 Task: Look for products in the category "Fish" from Store Brand.
Action: Mouse moved to (17, 112)
Screenshot: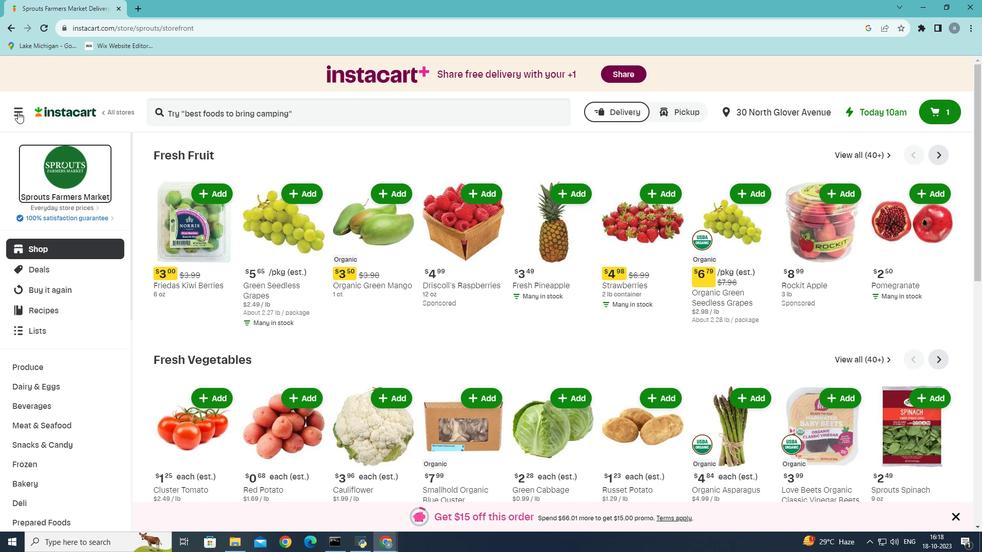 
Action: Mouse pressed left at (17, 112)
Screenshot: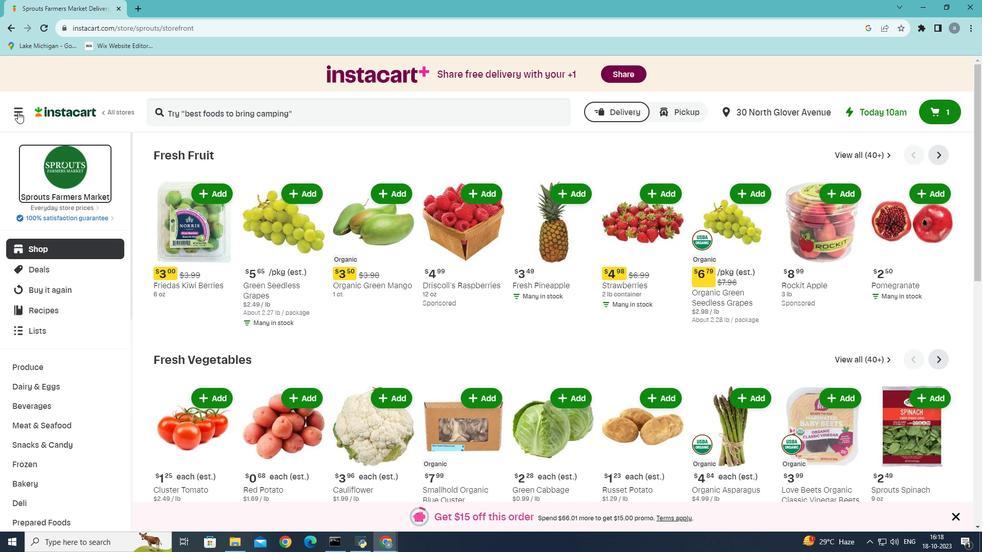 
Action: Mouse moved to (53, 288)
Screenshot: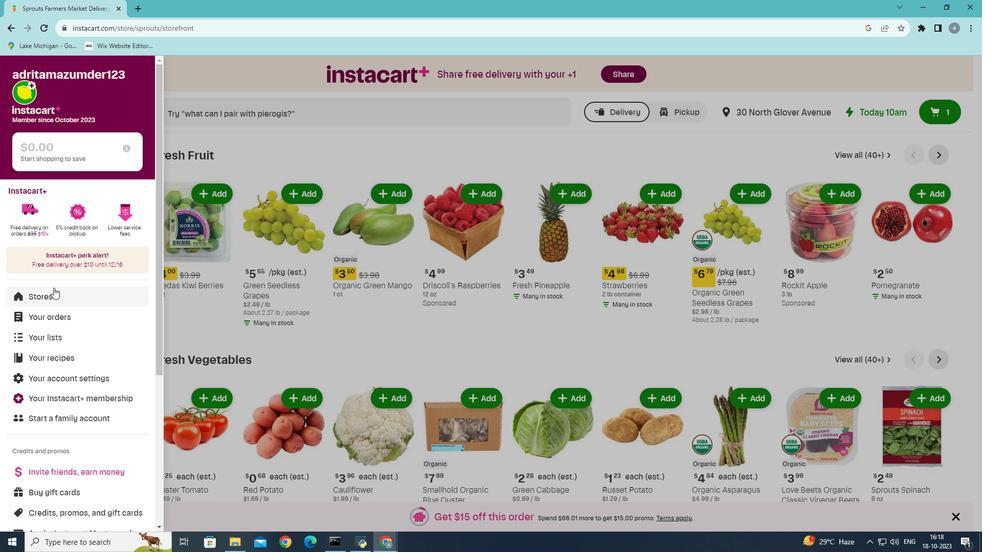 
Action: Mouse pressed left at (53, 288)
Screenshot: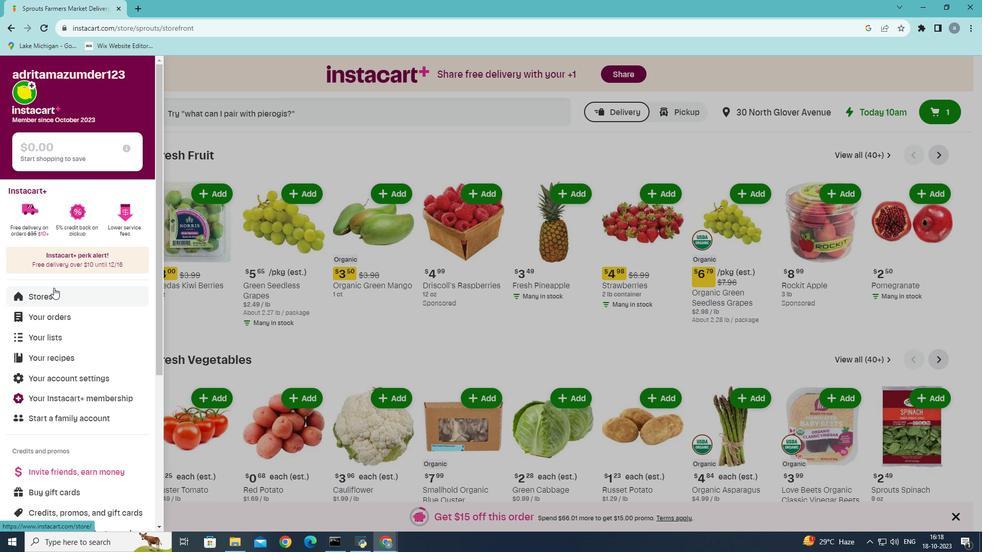 
Action: Mouse moved to (246, 116)
Screenshot: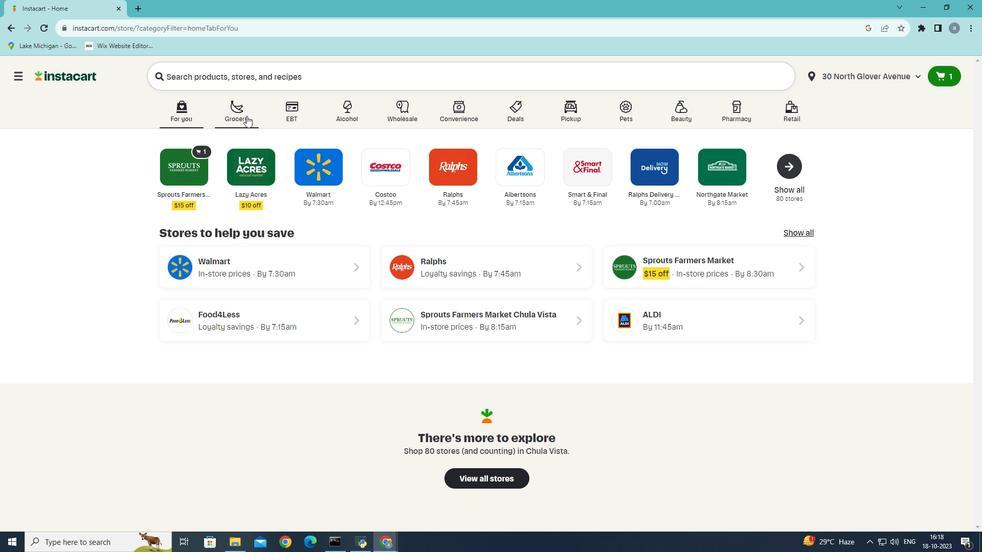 
Action: Mouse pressed left at (246, 116)
Screenshot: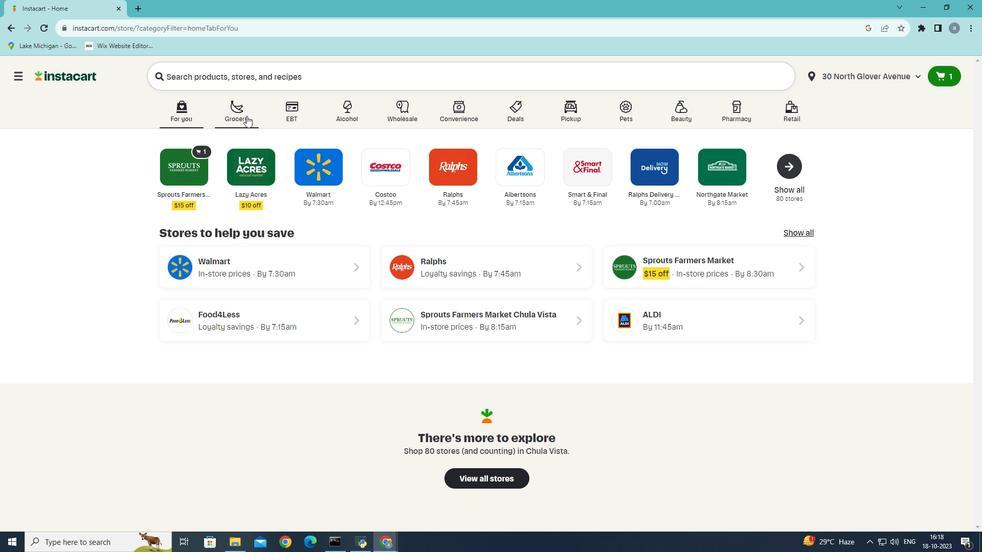
Action: Mouse moved to (230, 295)
Screenshot: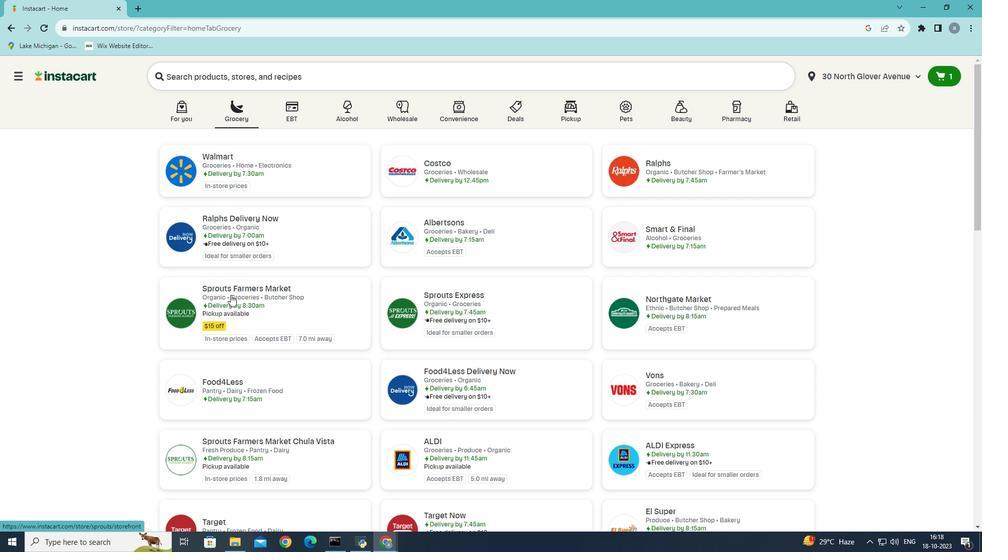 
Action: Mouse pressed left at (230, 295)
Screenshot: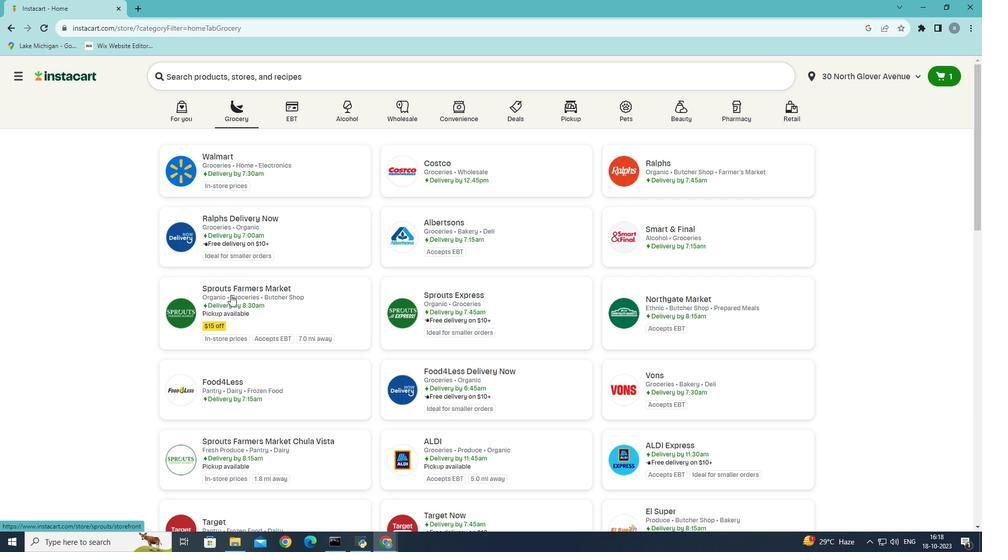 
Action: Mouse moved to (63, 424)
Screenshot: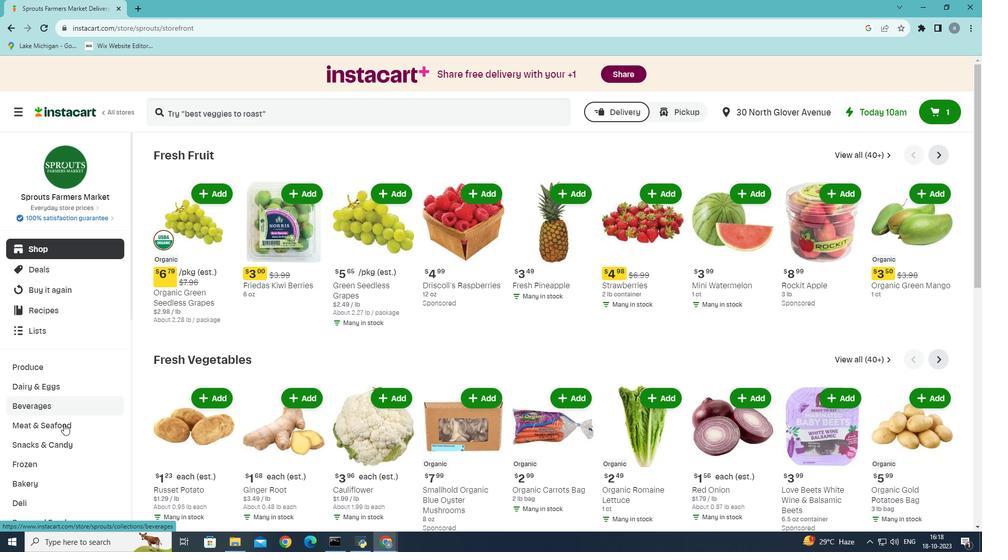 
Action: Mouse pressed left at (63, 424)
Screenshot: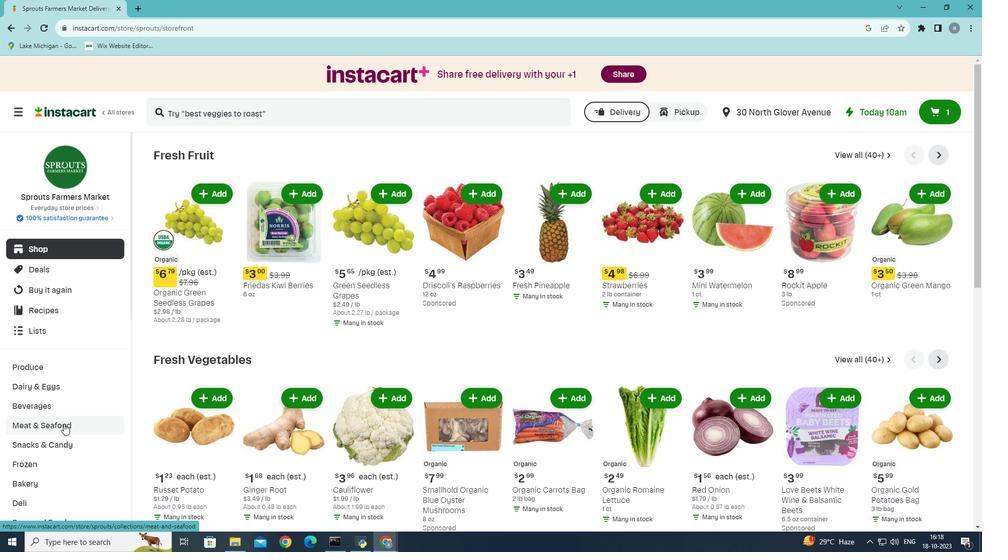 
Action: Mouse moved to (403, 178)
Screenshot: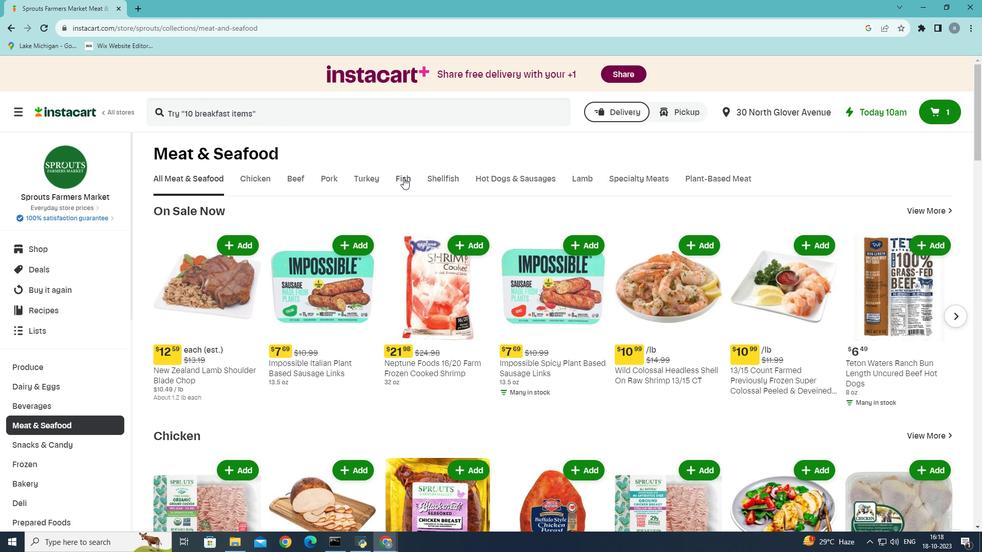 
Action: Mouse pressed left at (403, 178)
Screenshot: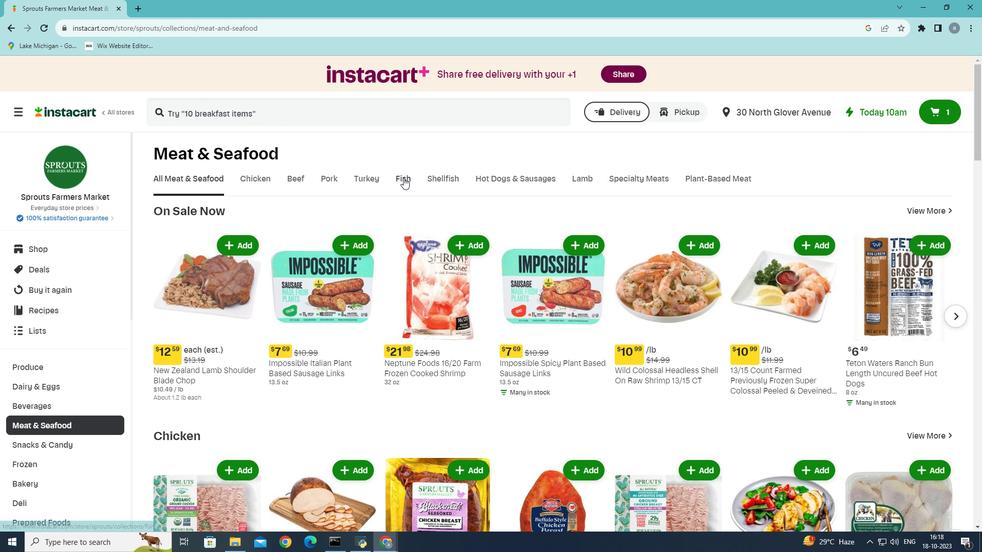
Action: Mouse moved to (349, 270)
Screenshot: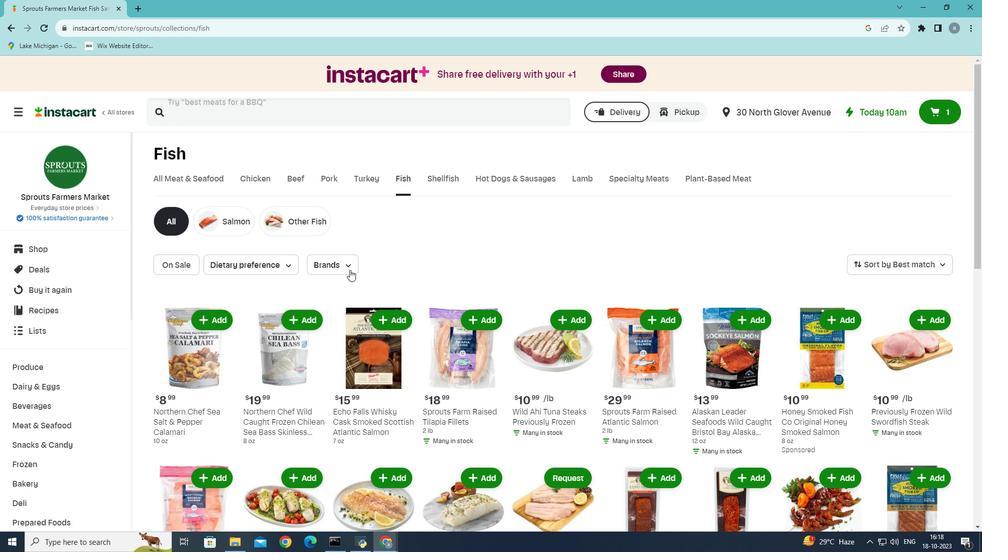 
Action: Mouse pressed left at (349, 270)
Screenshot: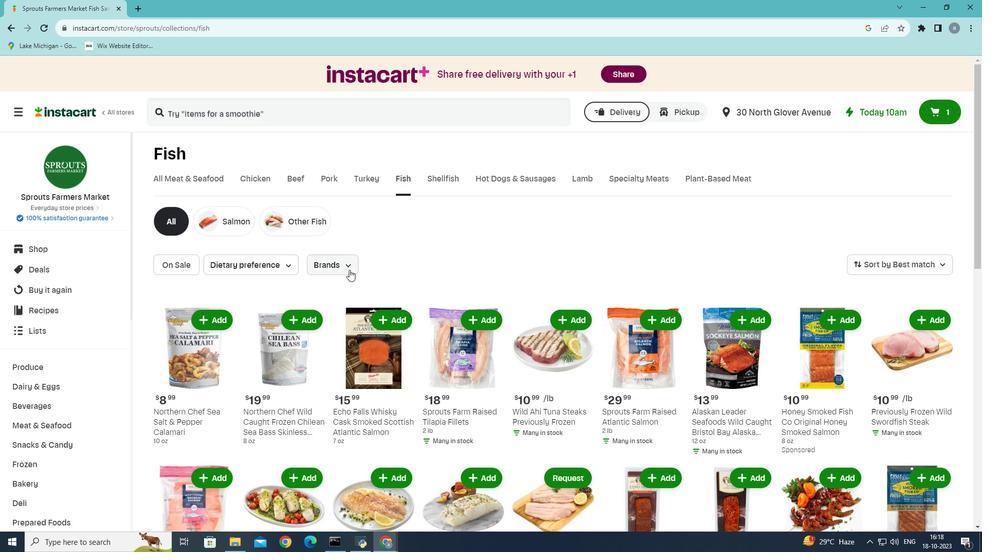 
Action: Mouse moved to (332, 298)
Screenshot: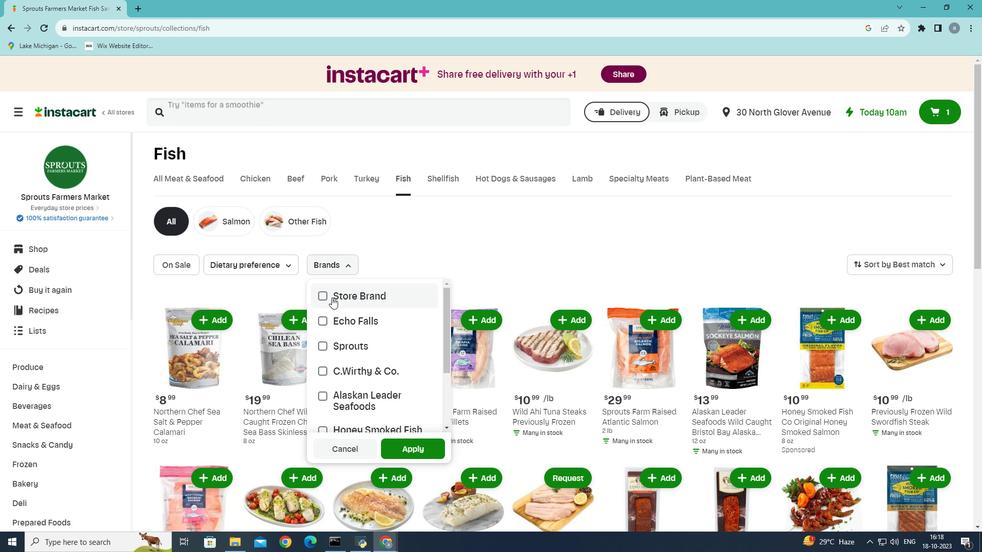 
Action: Mouse pressed left at (332, 298)
Screenshot: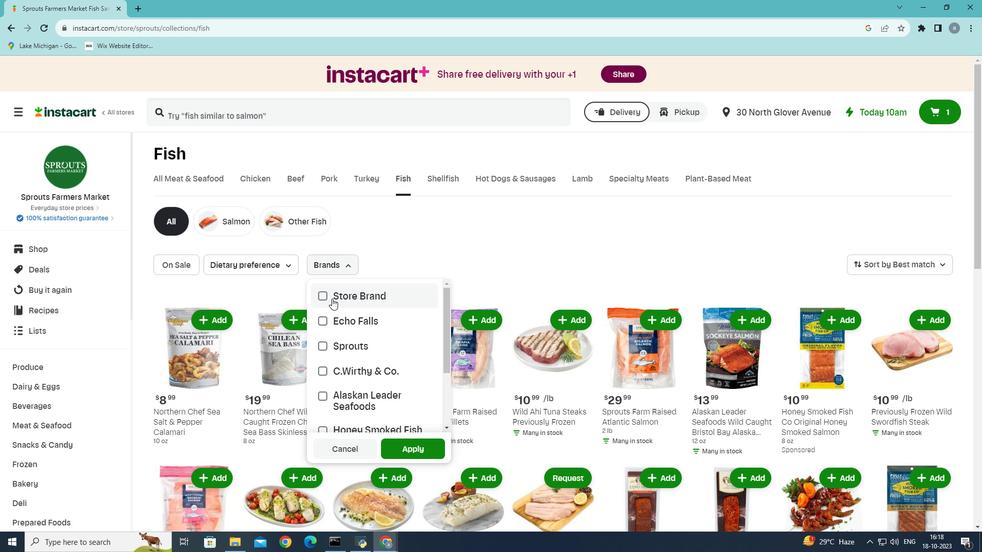 
Action: Mouse moved to (410, 450)
Screenshot: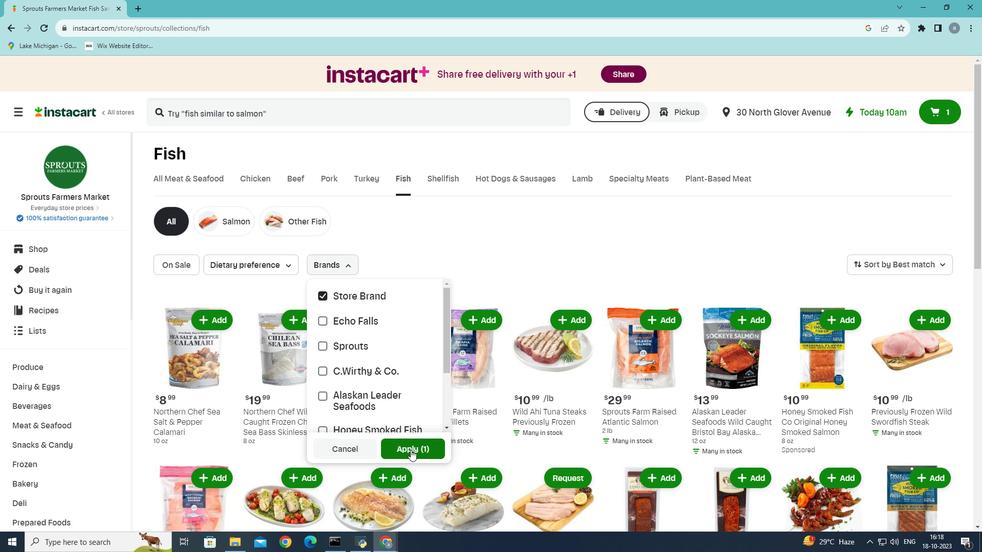 
Action: Mouse pressed left at (410, 450)
Screenshot: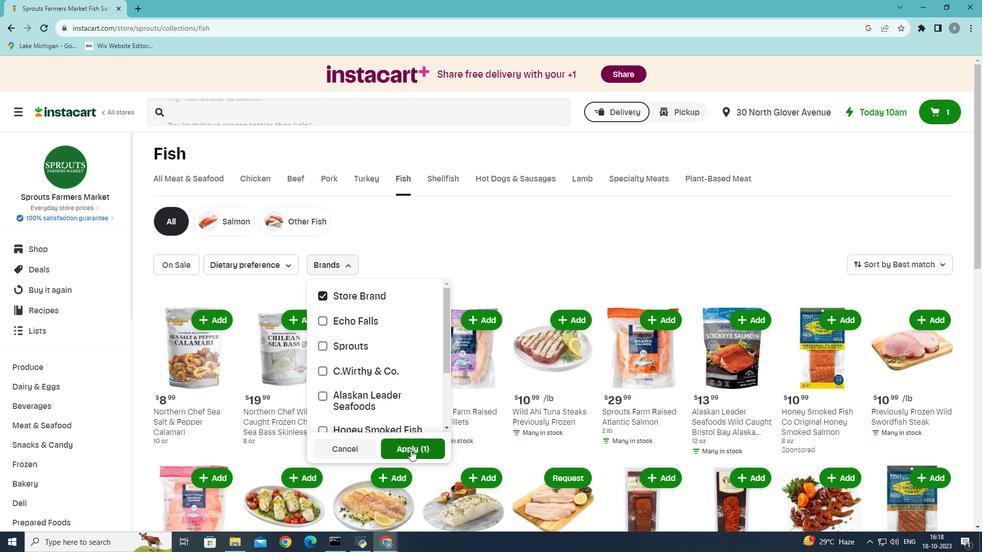 
Action: Mouse moved to (395, 451)
Screenshot: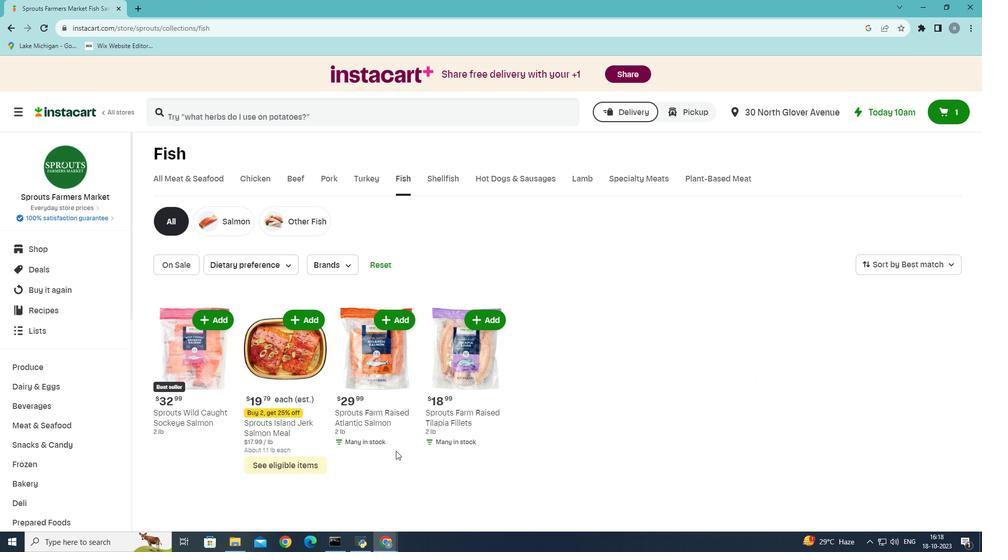 
